 Task: Visit on the  ads of Visa
Action: Mouse moved to (481, 74)
Screenshot: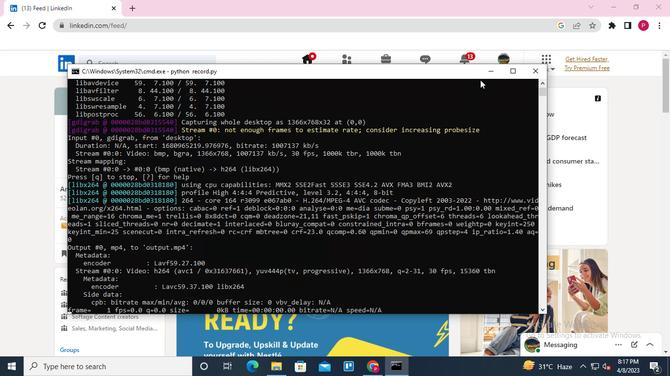 
Action: Mouse pressed left at (481, 74)
Screenshot: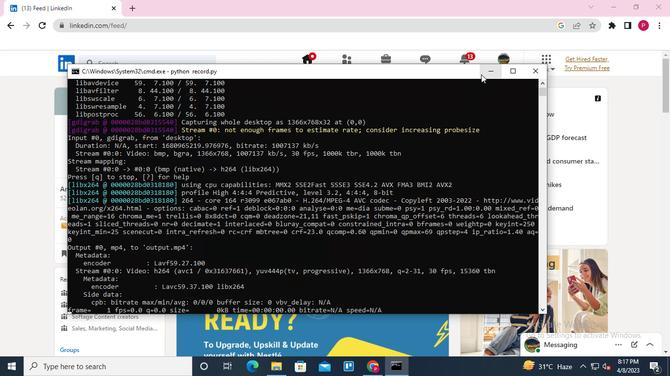 
Action: Mouse moved to (130, 67)
Screenshot: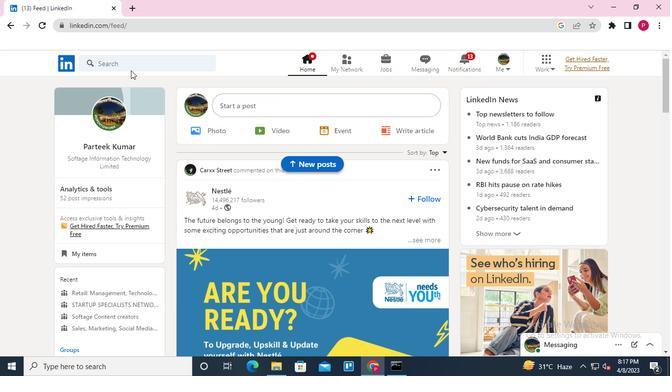 
Action: Mouse pressed left at (130, 67)
Screenshot: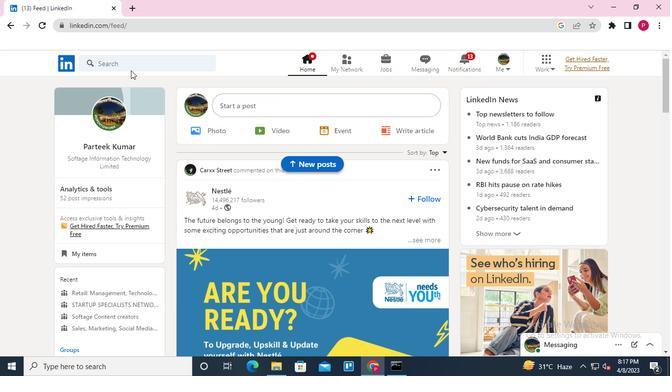 
Action: Mouse moved to (107, 105)
Screenshot: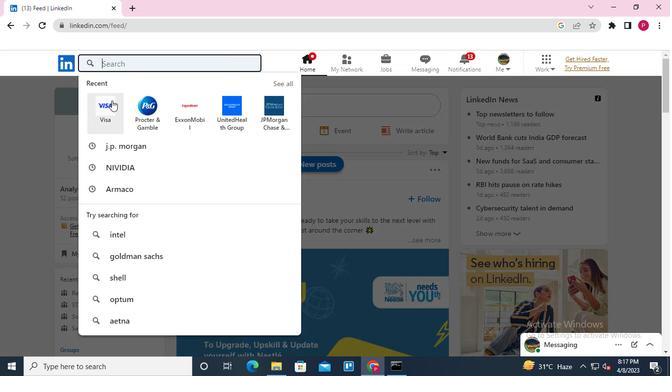 
Action: Mouse pressed left at (107, 105)
Screenshot: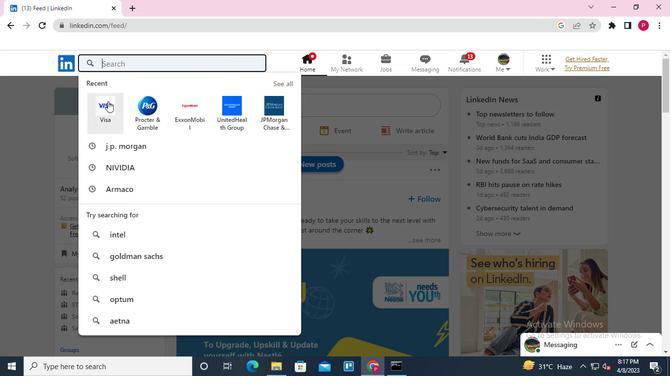 
Action: Mouse moved to (165, 112)
Screenshot: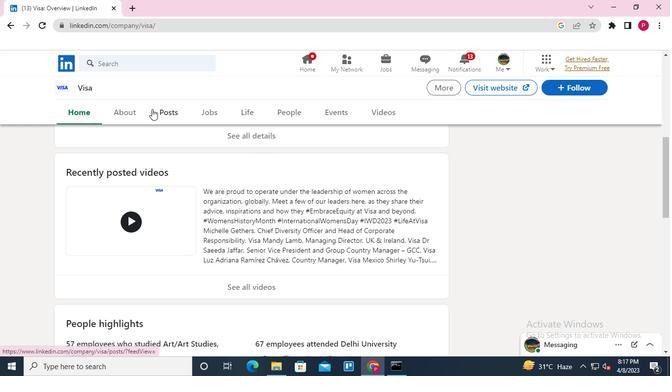 
Action: Mouse pressed left at (165, 112)
Screenshot: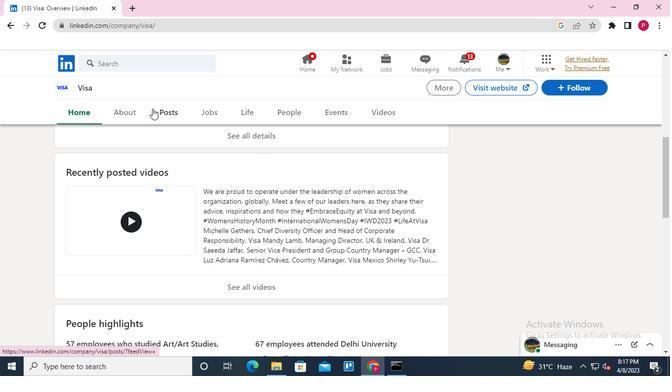 
Action: Mouse moved to (385, 167)
Screenshot: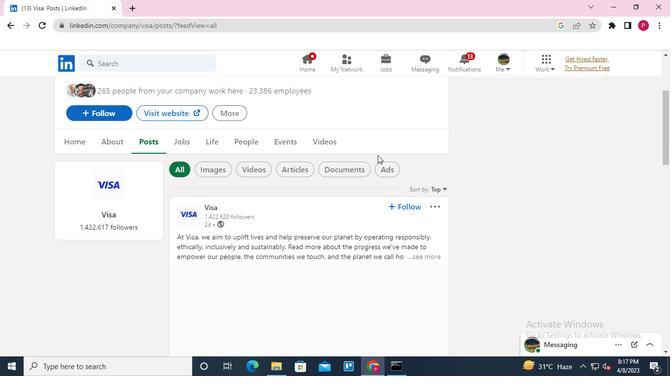 
Action: Mouse pressed left at (385, 167)
Screenshot: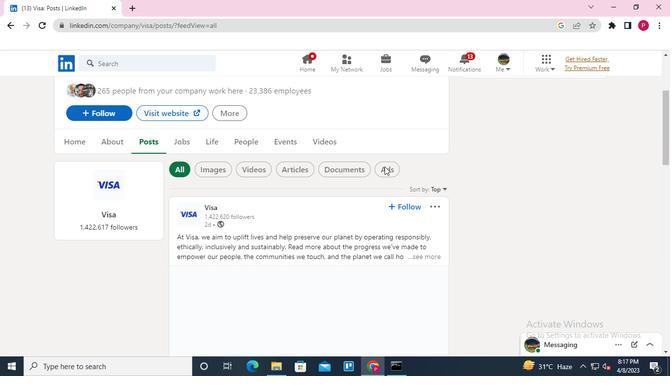 
Action: Mouse moved to (389, 168)
Screenshot: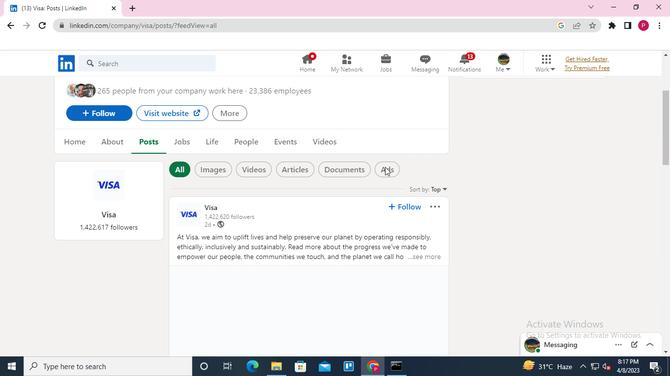 
Action: Mouse pressed left at (389, 168)
Screenshot: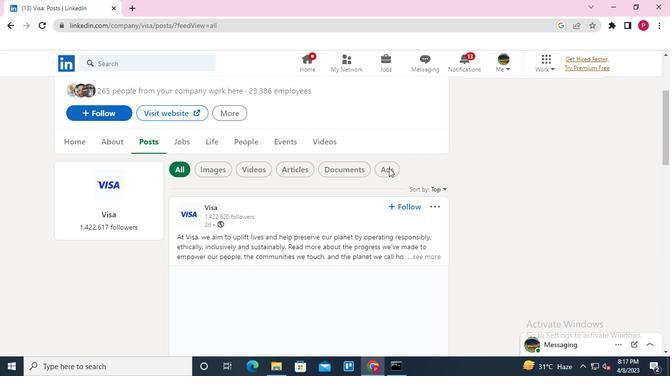
Action: Mouse moved to (262, 247)
Screenshot: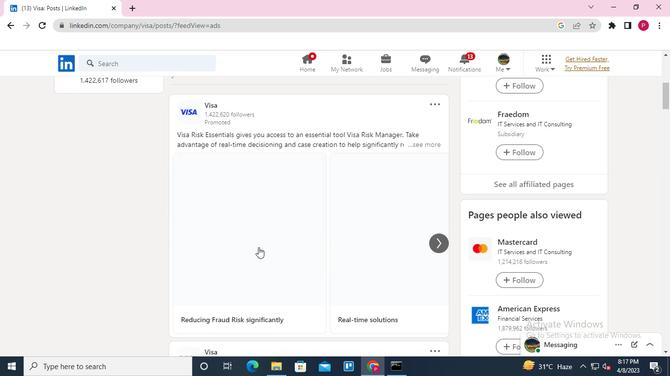 
Action: Keyboard Key.alt_l
Screenshot: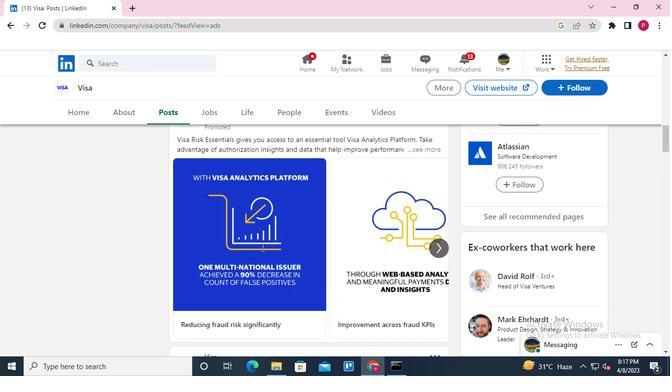 
Action: Keyboard Key.tab
Screenshot: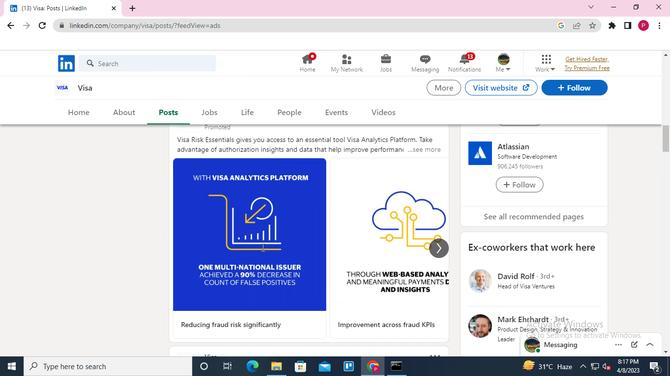 
Action: Mouse moved to (535, 73)
Screenshot: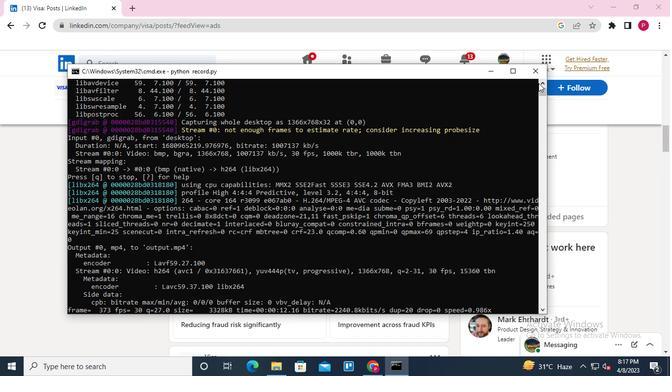 
Action: Mouse pressed left at (535, 73)
Screenshot: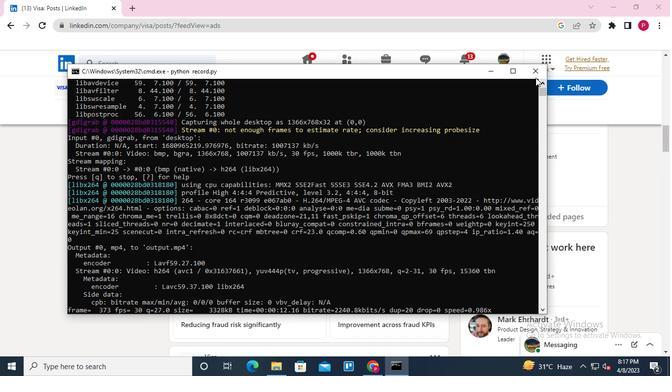 
